 Task: Create New Customer with Customer Name: NearbyShop, Billing Address Line1: 2419 August Lane, Billing Address Line2:  Shreveport, Billing Address Line3:  Louisiana 71101, Cell Number: 817-714-6939
Action: Mouse pressed left at (154, 31)
Screenshot: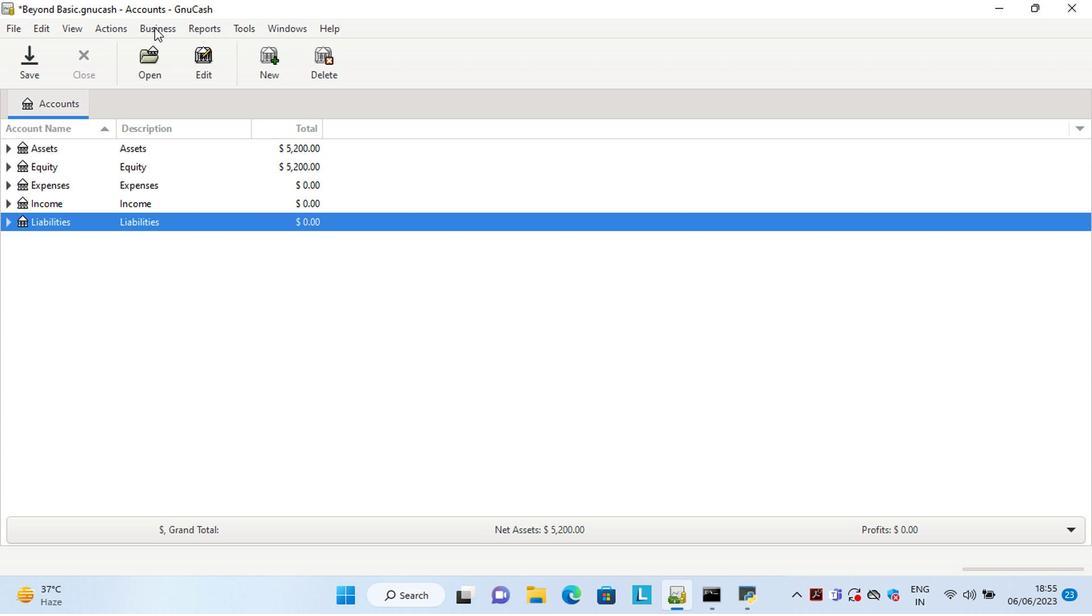 
Action: Mouse moved to (340, 75)
Screenshot: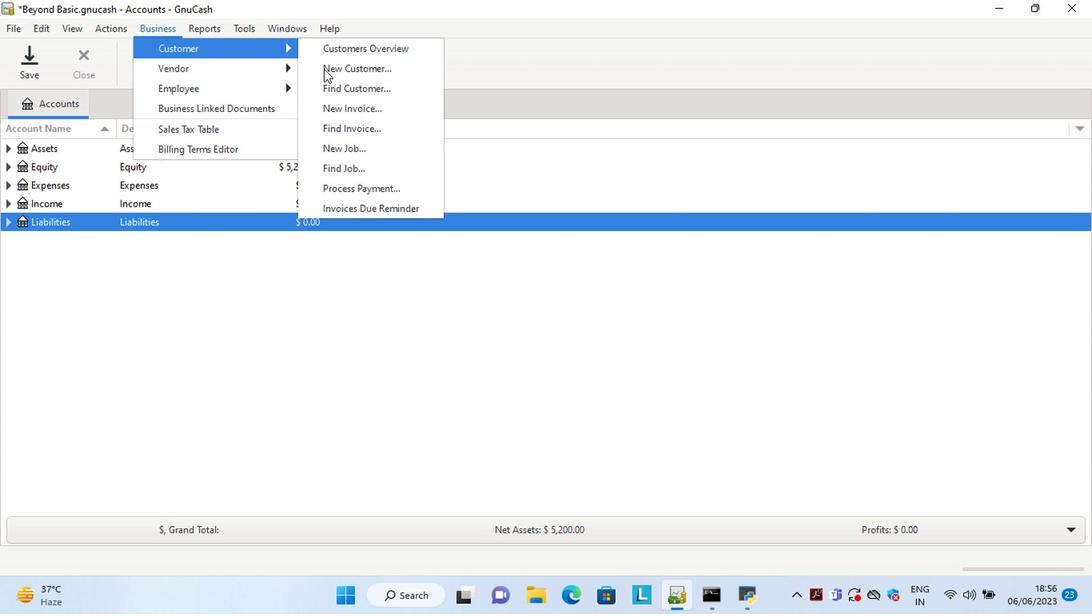 
Action: Mouse pressed left at (340, 75)
Screenshot: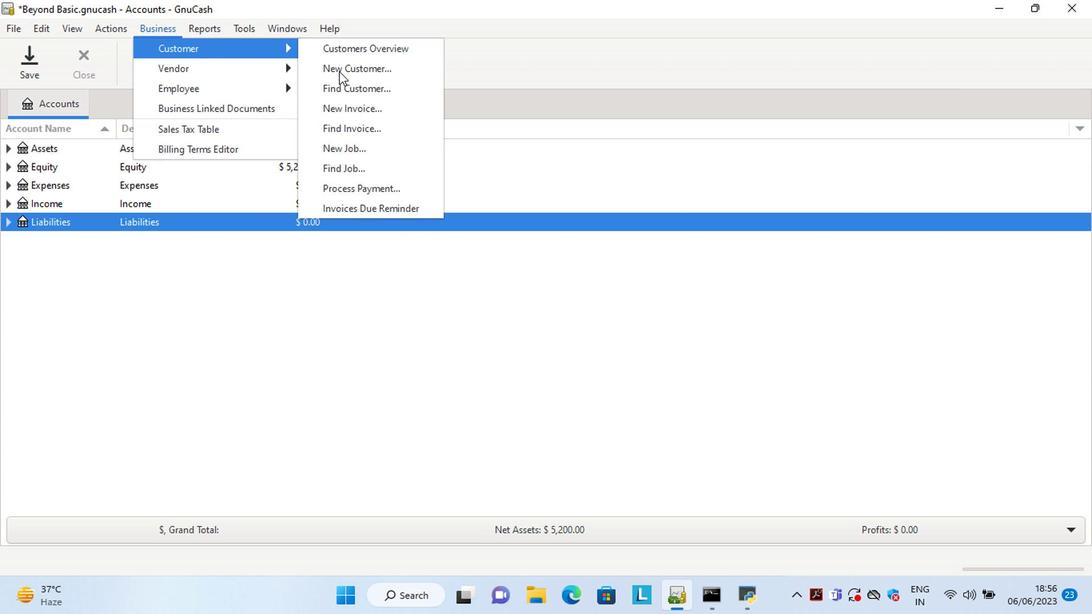 
Action: Mouse moved to (622, 180)
Screenshot: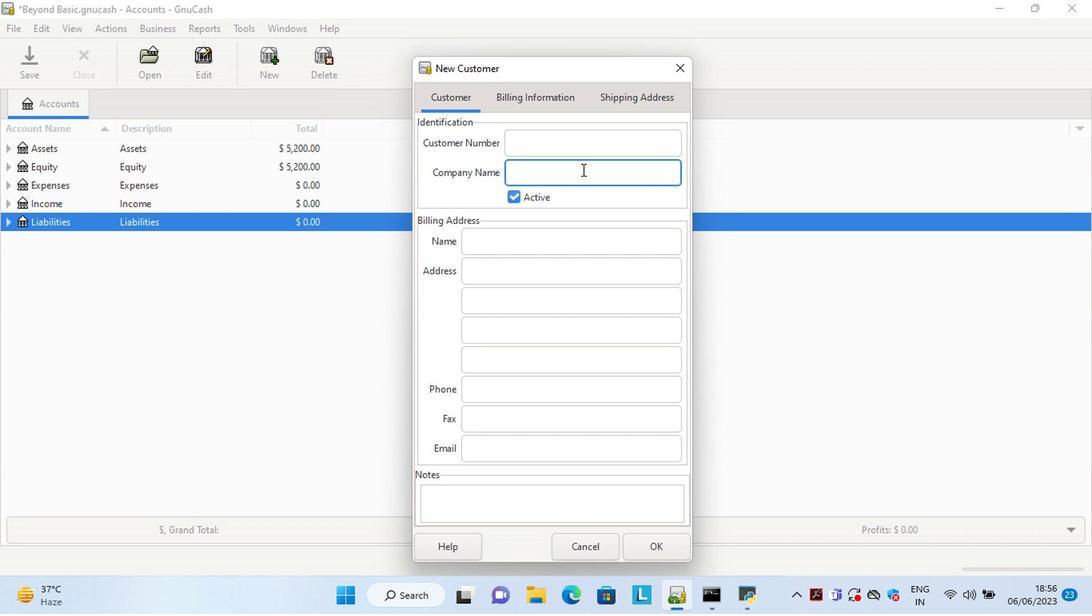 
Action: Key pressed <Key.shift>Nearby<Key.shift>Shop<Key.tab><Key.tab><Key.tab>2419<Key.space><Key.shift>ugust<Key.space><Key.shift>Lane<Key.tab><Key.shift>Sh<Key.tab><Key.shift>L<Key.tab><Key.tab>817-714-6939
Screenshot: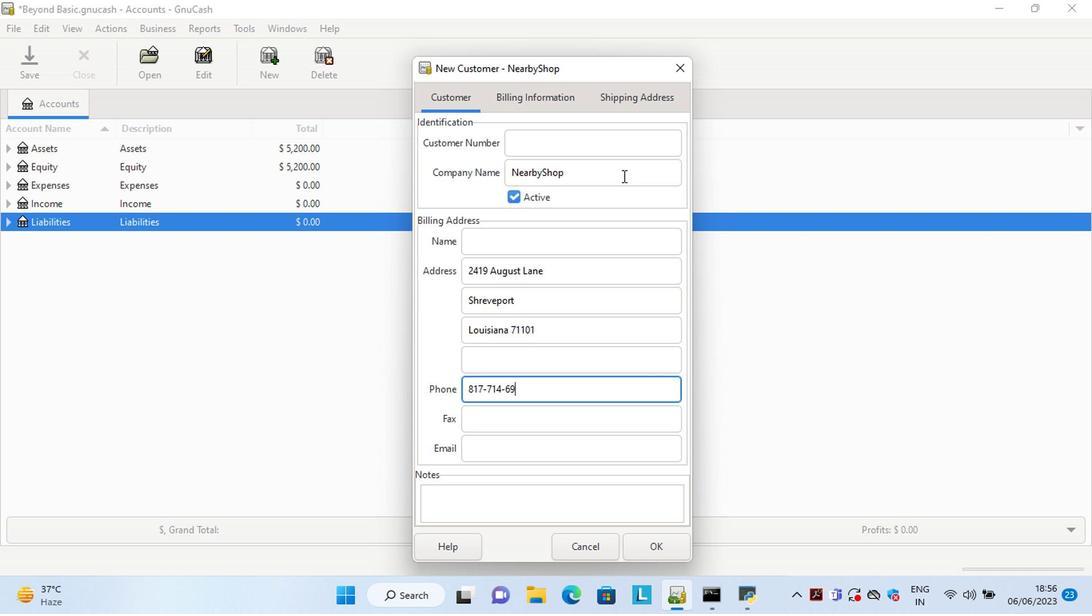 
Action: Mouse moved to (640, 550)
Screenshot: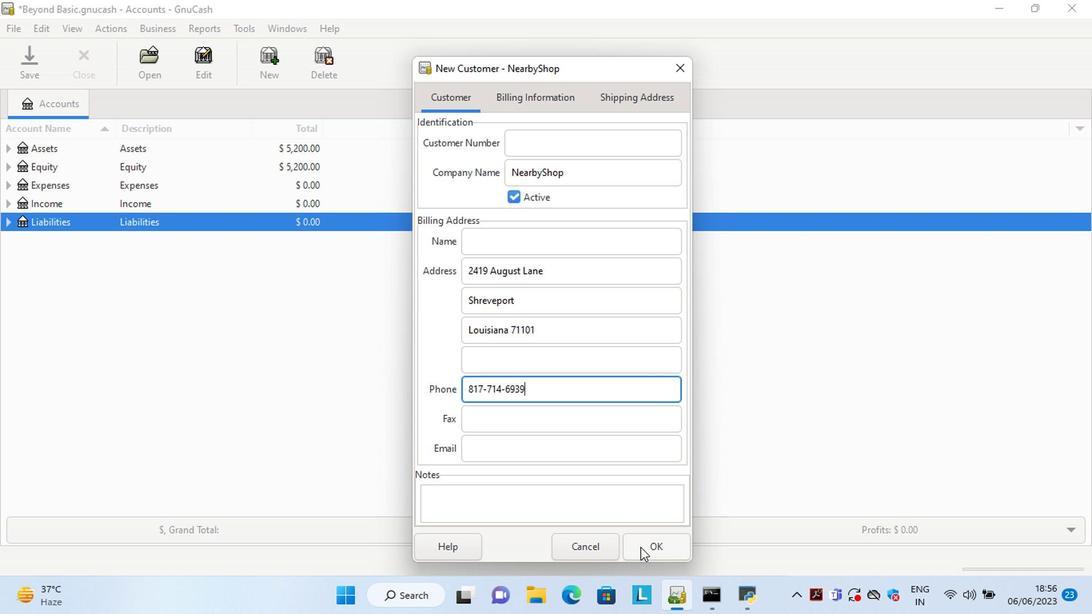 
Action: Mouse pressed left at (640, 550)
Screenshot: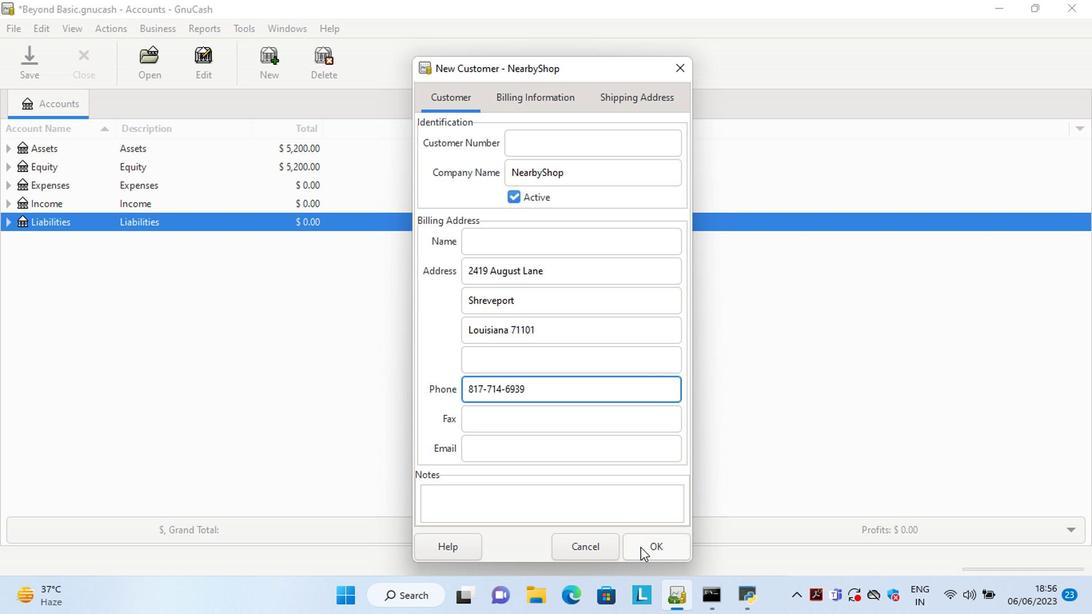 
